 Task: Sort the list "backlog" "by title" "descending.
Action: Mouse moved to (1066, 86)
Screenshot: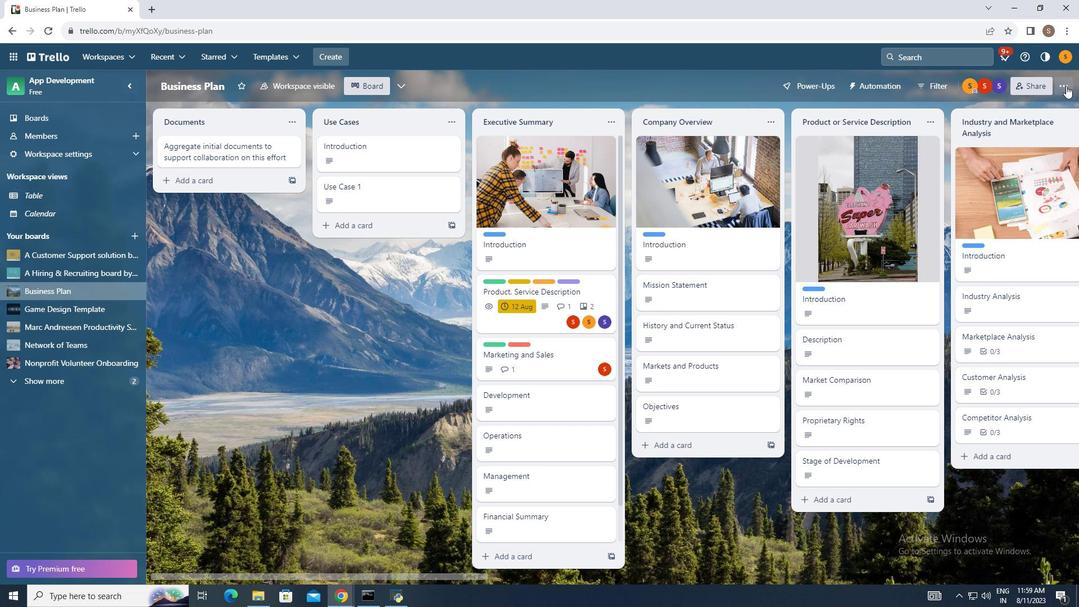 
Action: Mouse pressed left at (1066, 86)
Screenshot: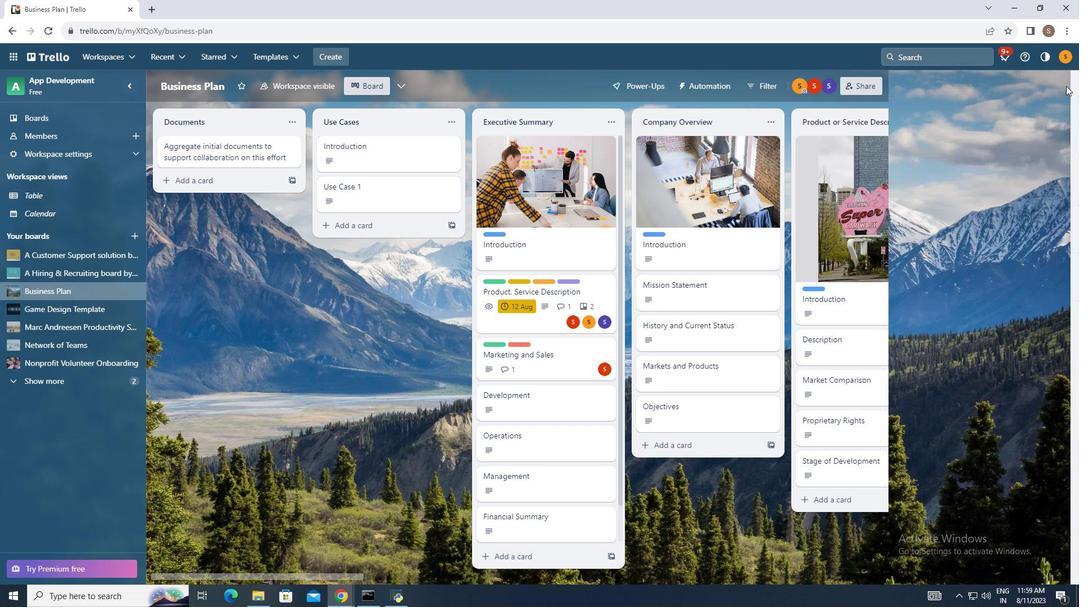
Action: Mouse moved to (985, 218)
Screenshot: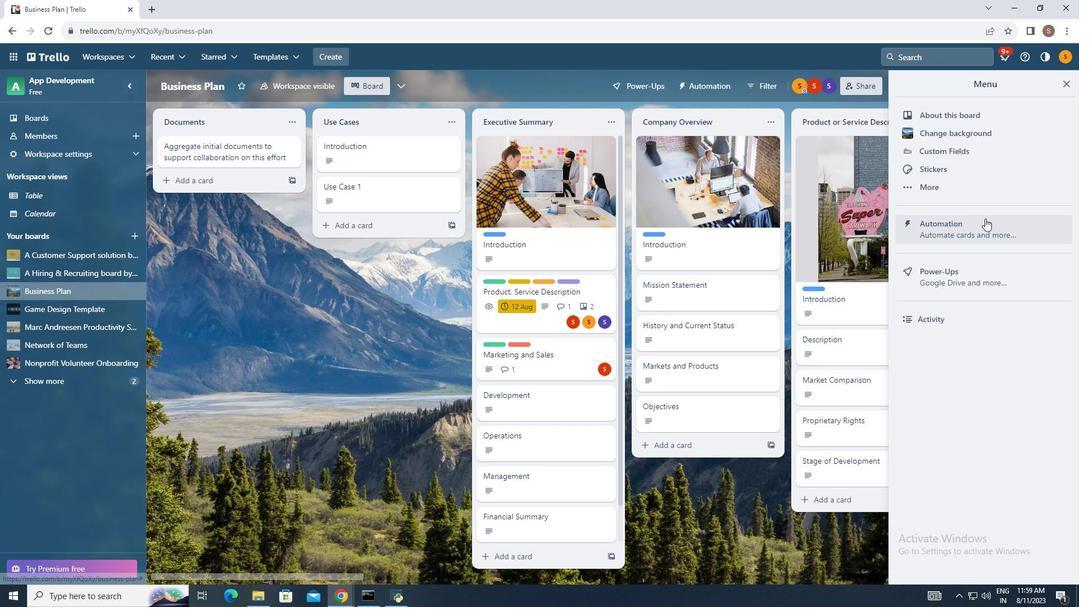
Action: Mouse pressed left at (985, 218)
Screenshot: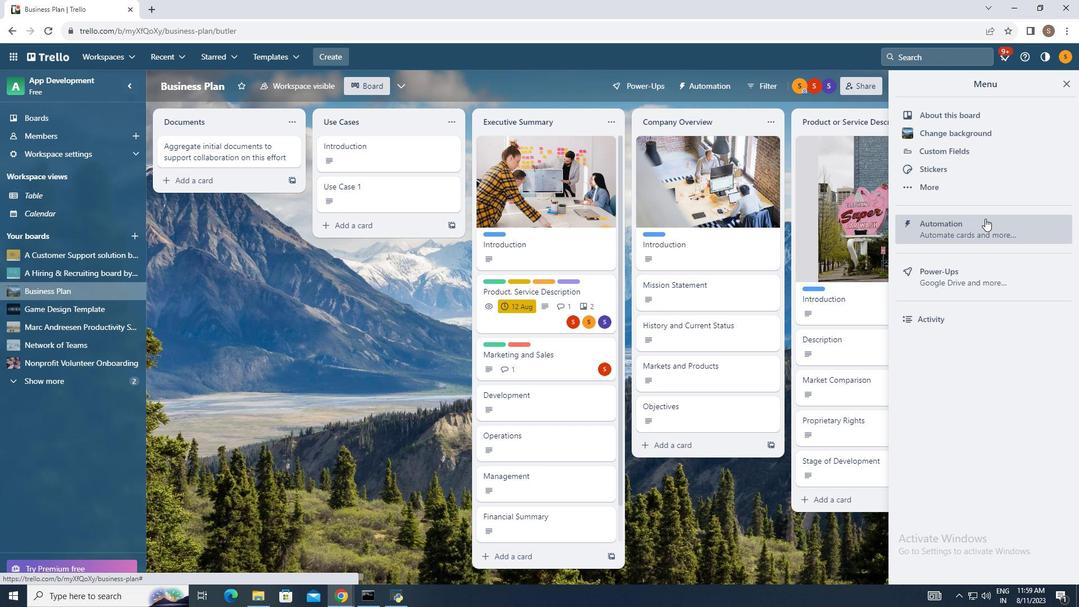 
Action: Mouse moved to (211, 269)
Screenshot: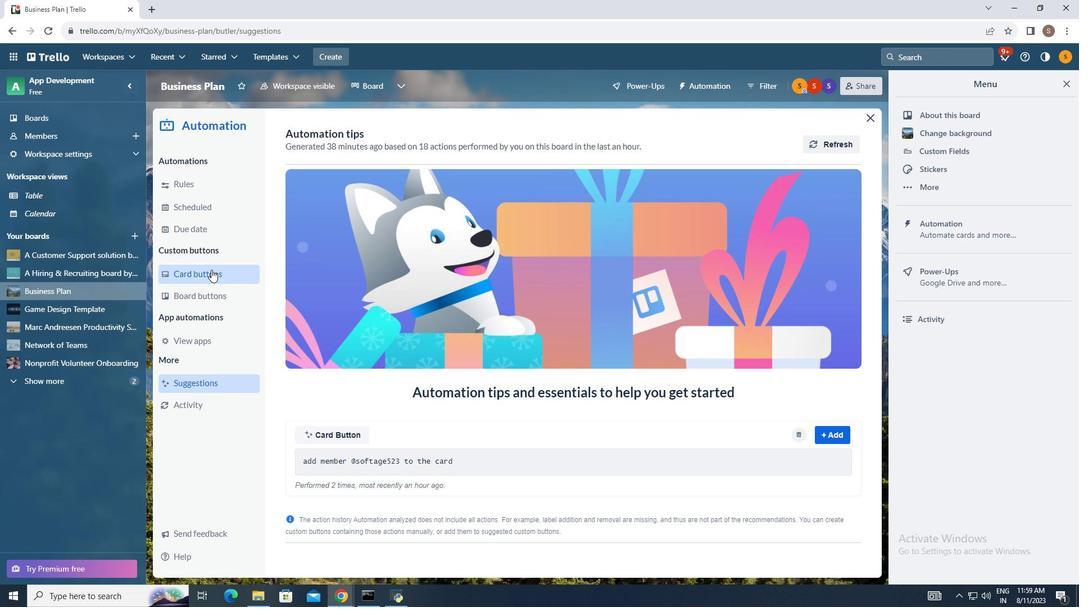 
Action: Mouse pressed left at (211, 269)
Screenshot: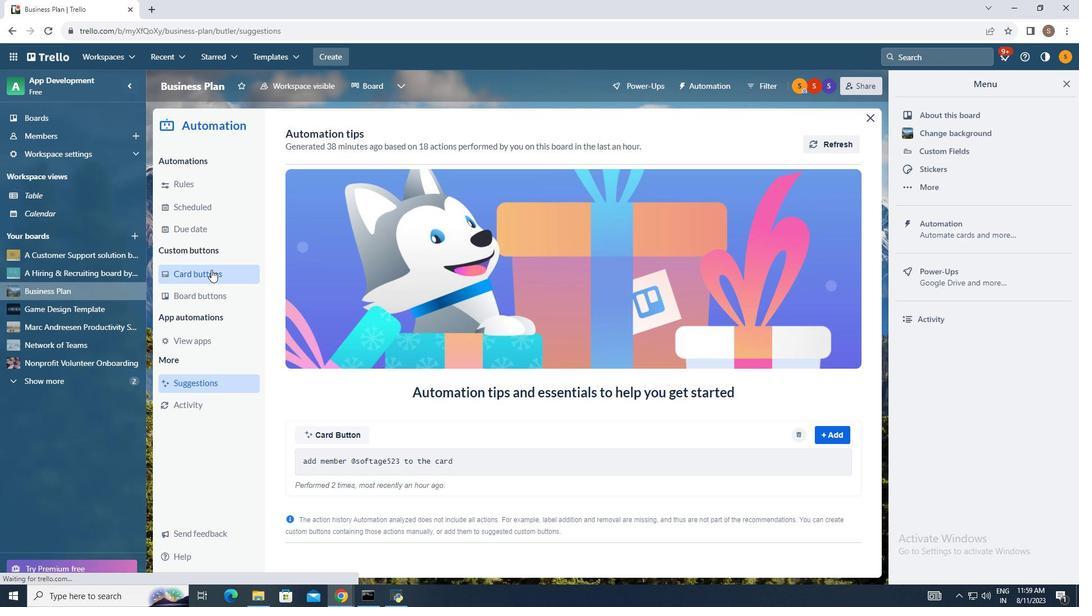 
Action: Mouse moved to (822, 130)
Screenshot: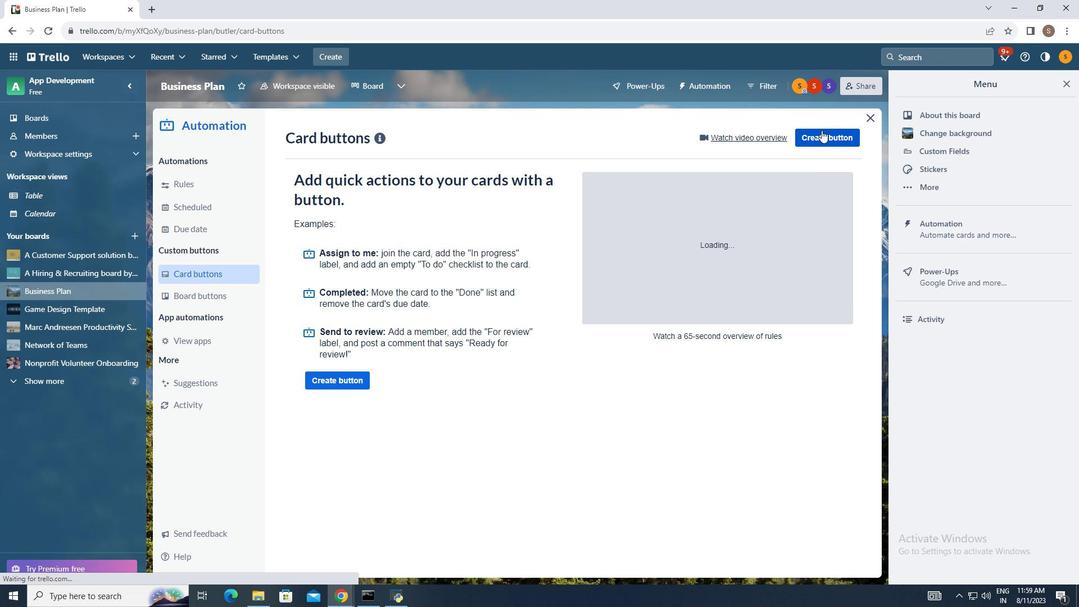 
Action: Mouse pressed left at (822, 130)
Screenshot: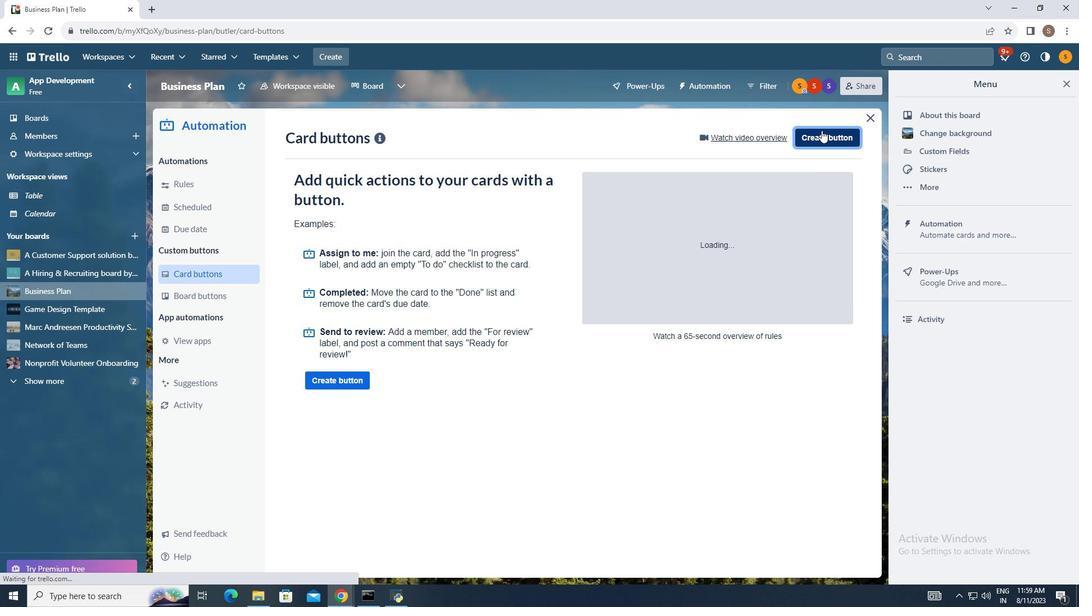 
Action: Mouse moved to (580, 291)
Screenshot: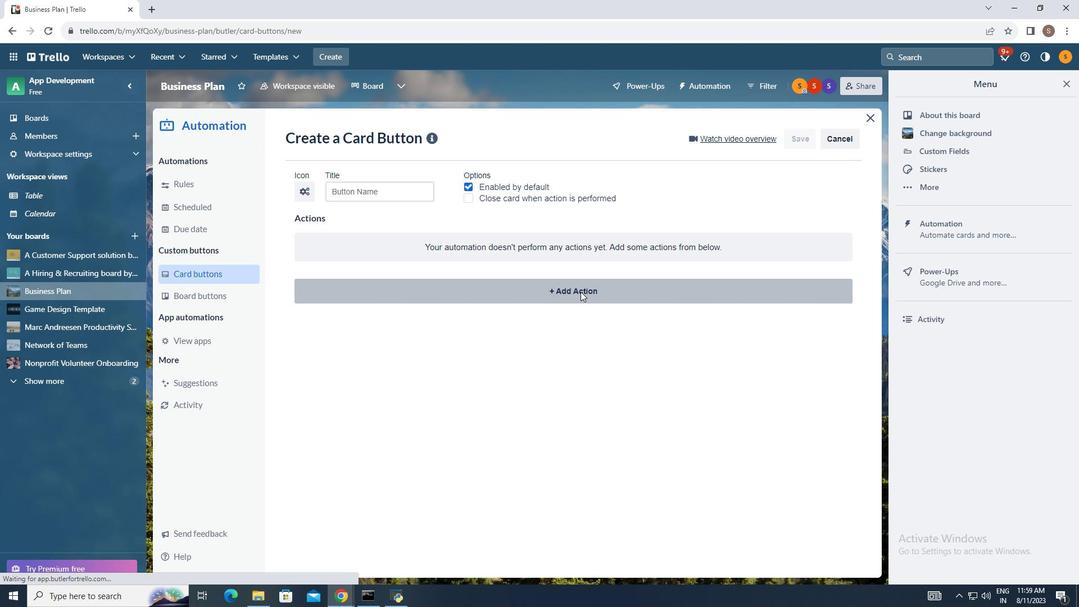 
Action: Mouse pressed left at (580, 291)
Screenshot: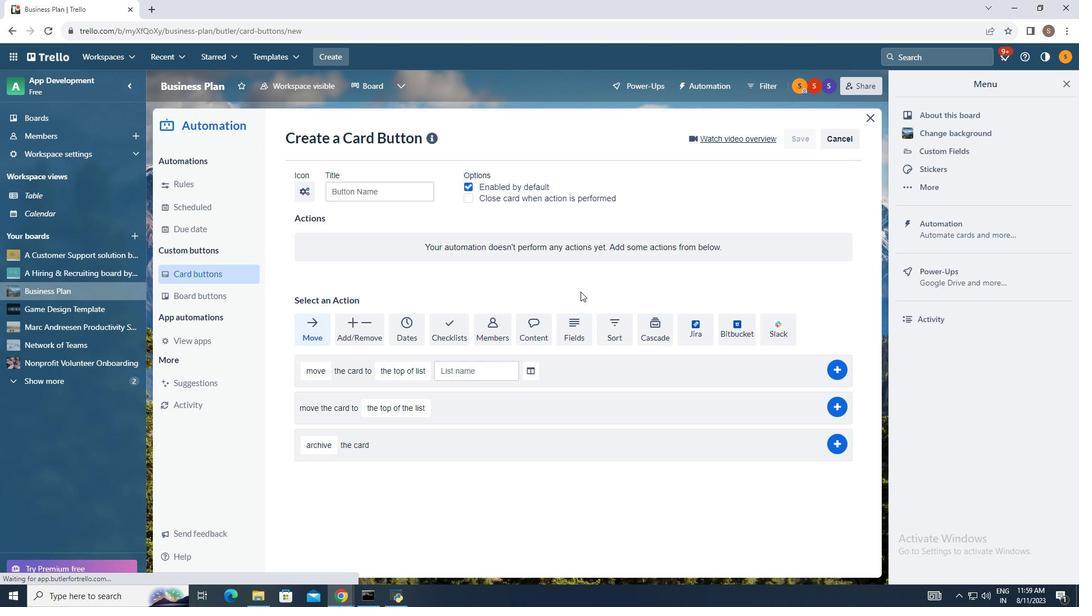 
Action: Mouse moved to (613, 320)
Screenshot: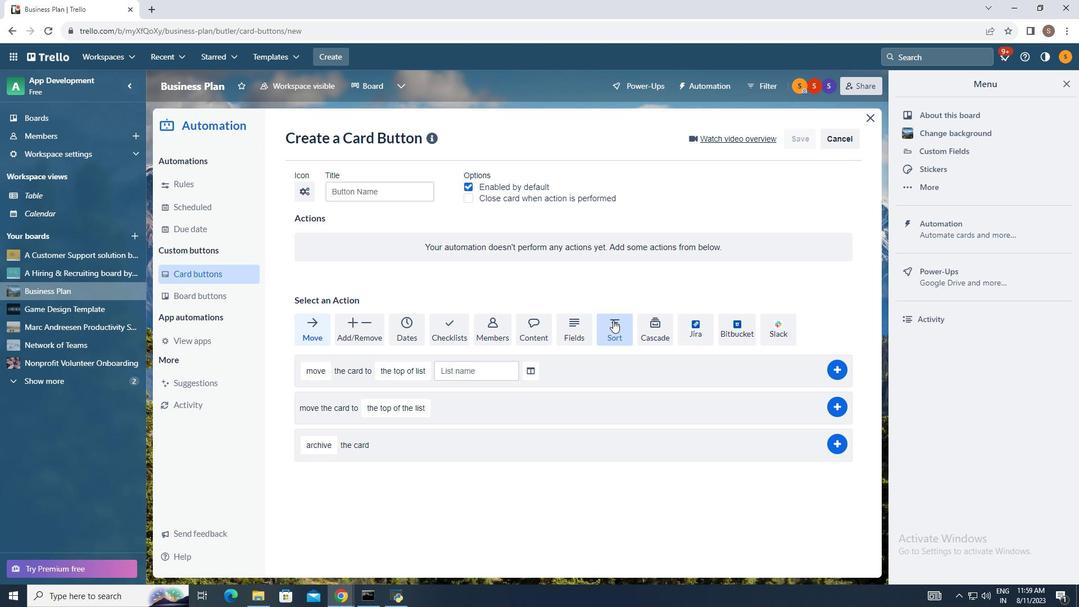 
Action: Mouse pressed left at (613, 320)
Screenshot: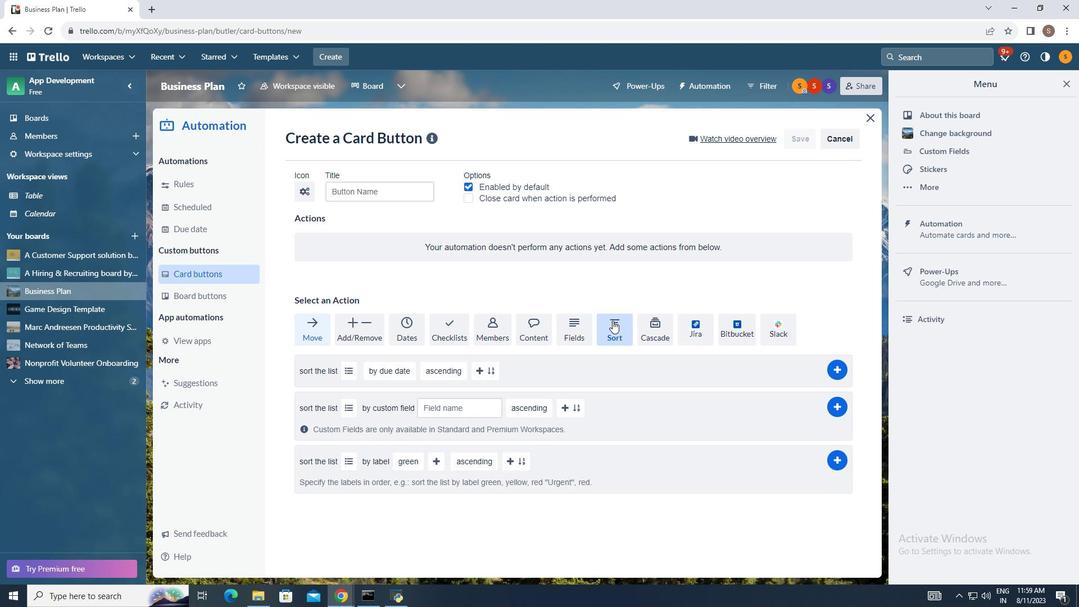 
Action: Mouse moved to (339, 373)
Screenshot: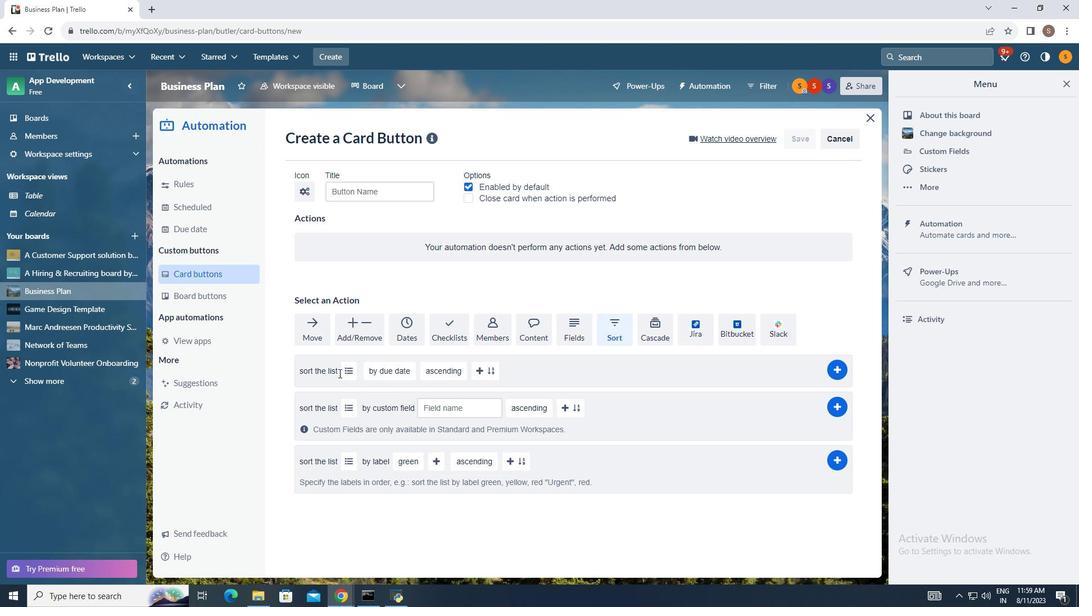 
Action: Mouse pressed left at (339, 373)
Screenshot: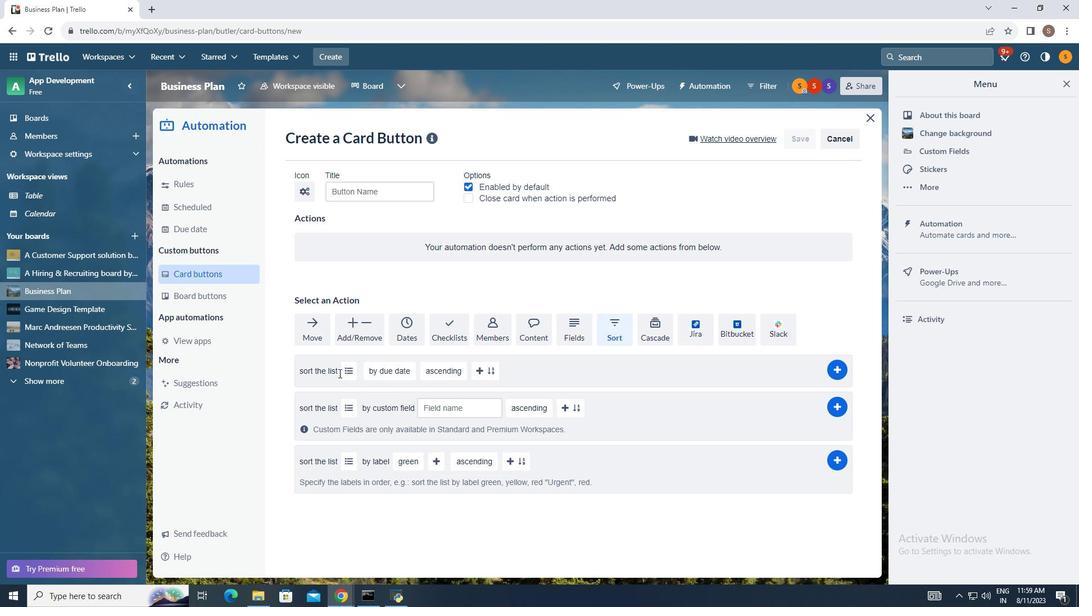 
Action: Mouse moved to (347, 372)
Screenshot: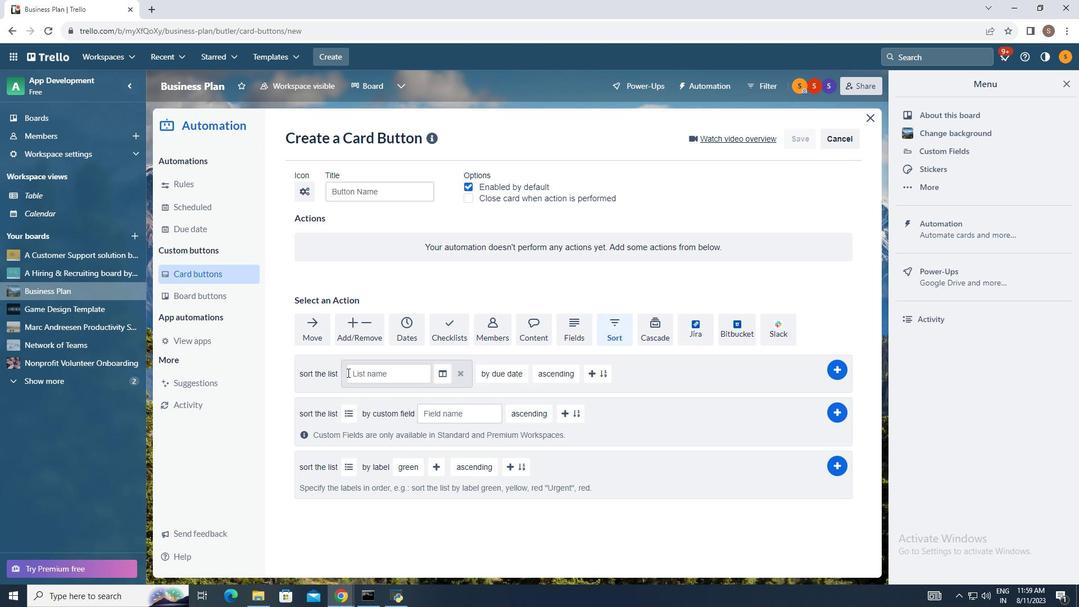
Action: Mouse pressed left at (347, 372)
Screenshot: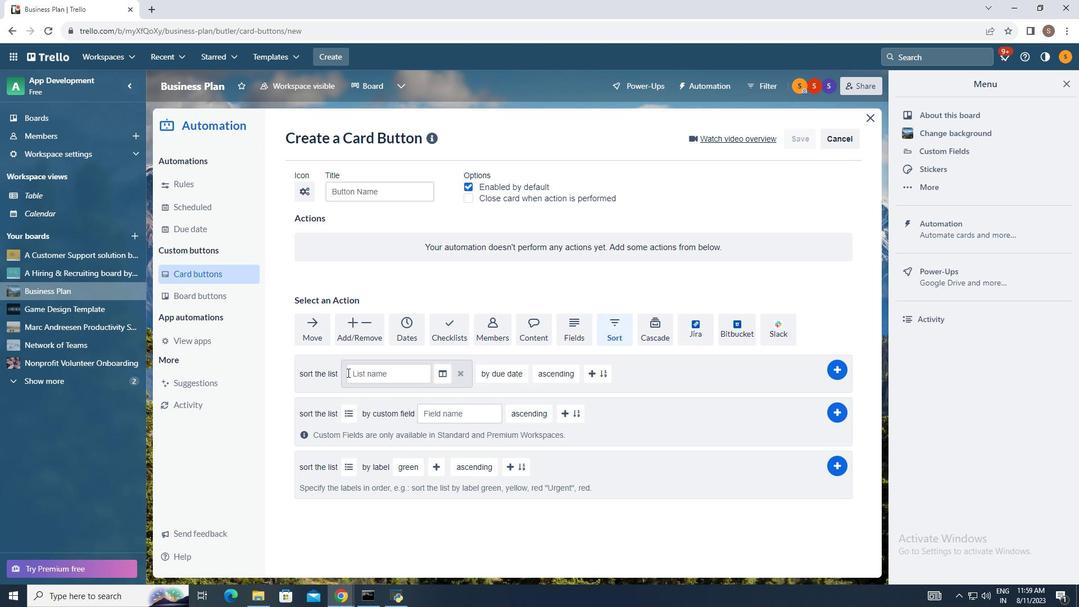 
Action: Mouse moved to (377, 372)
Screenshot: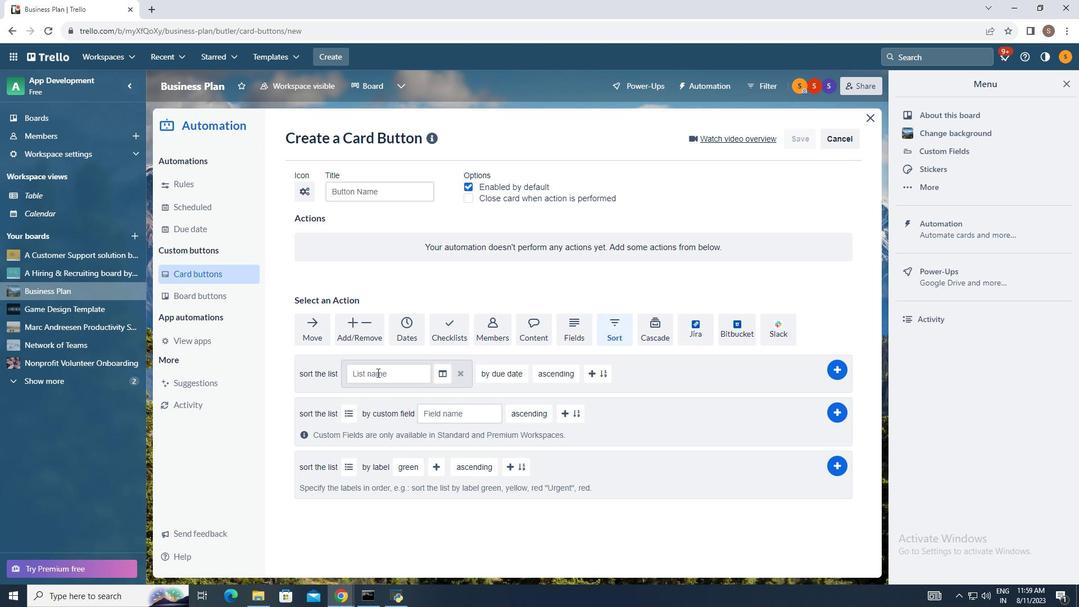 
Action: Mouse pressed left at (377, 372)
Screenshot: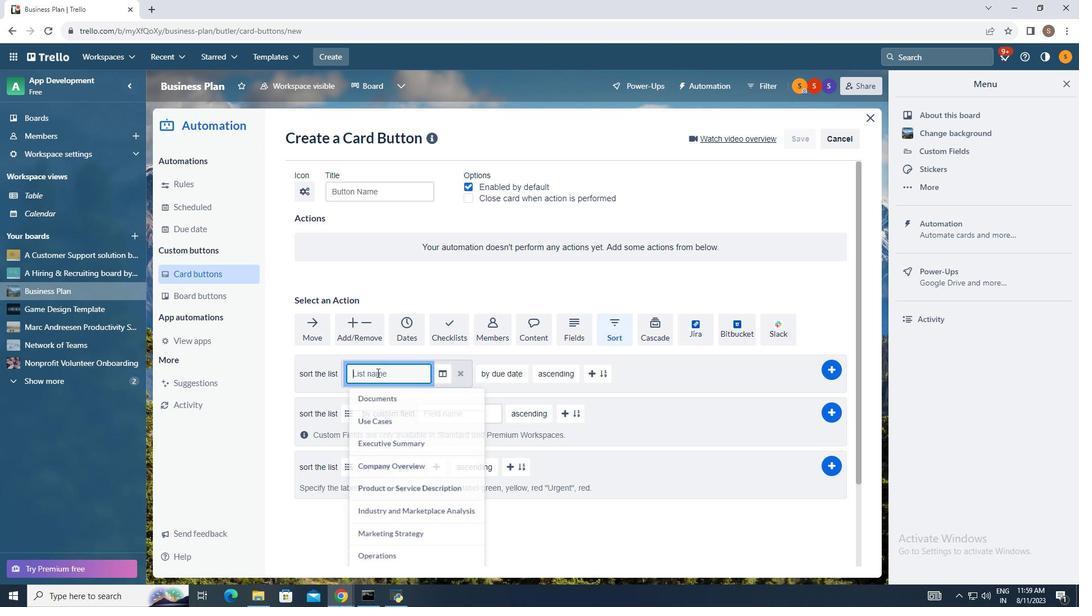 
Action: Key pressed backlog
Screenshot: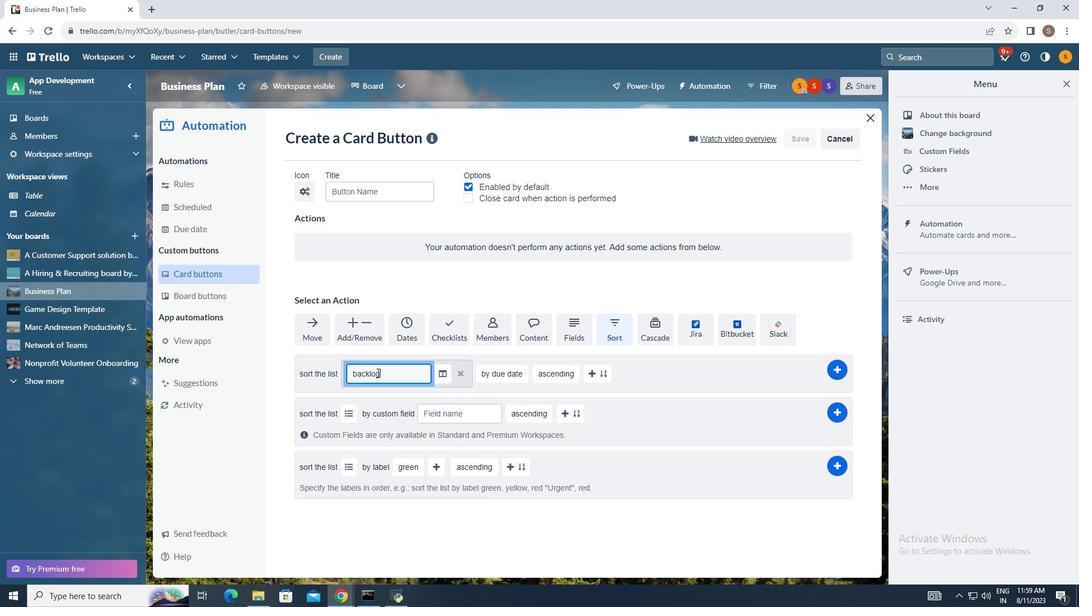 
Action: Mouse moved to (492, 373)
Screenshot: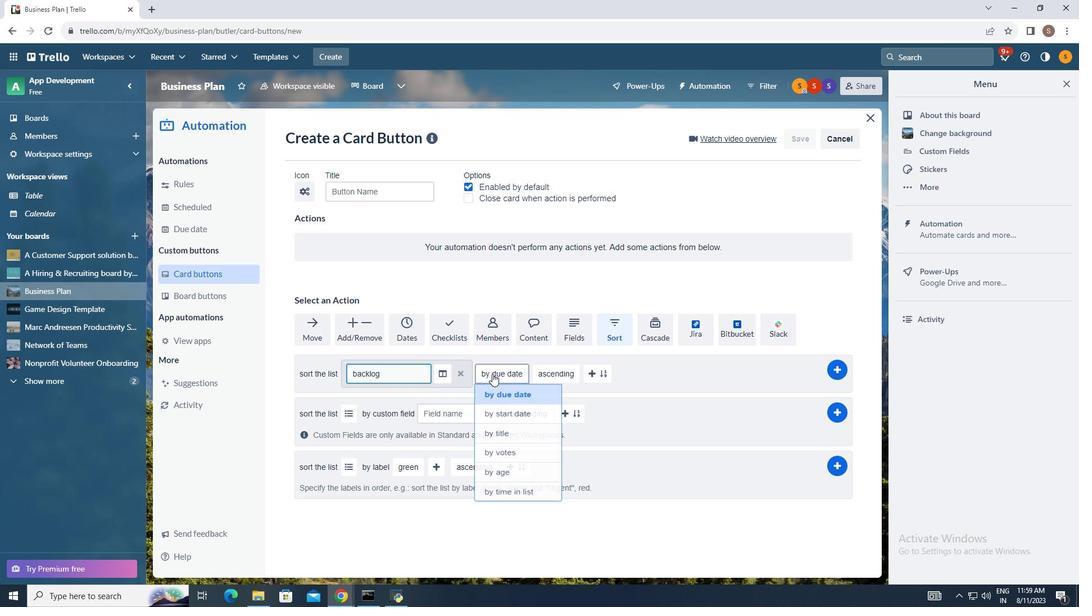 
Action: Mouse pressed left at (492, 373)
Screenshot: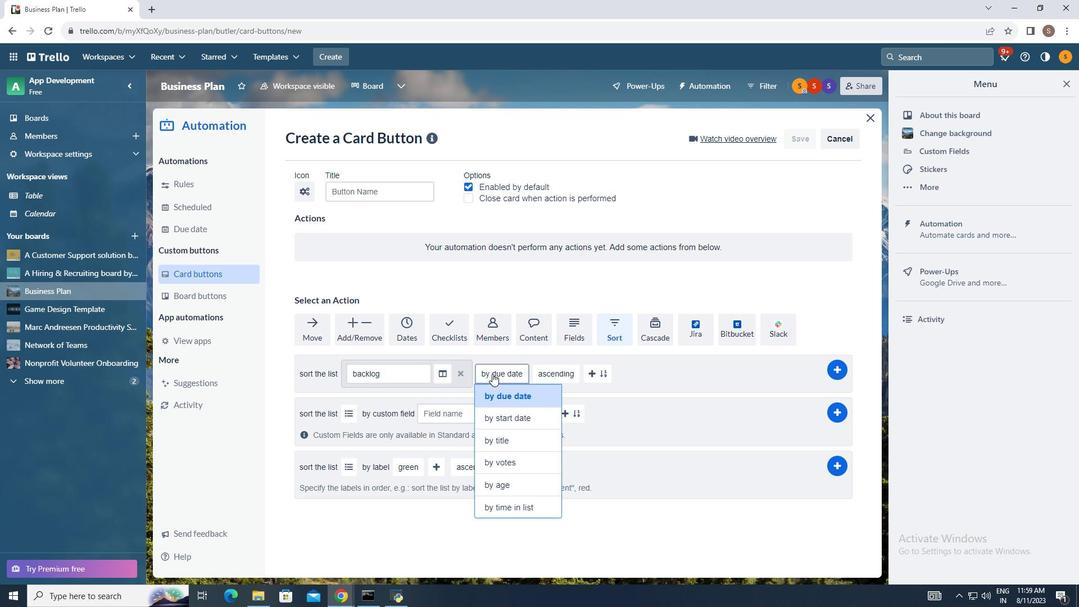 
Action: Mouse moved to (510, 435)
Screenshot: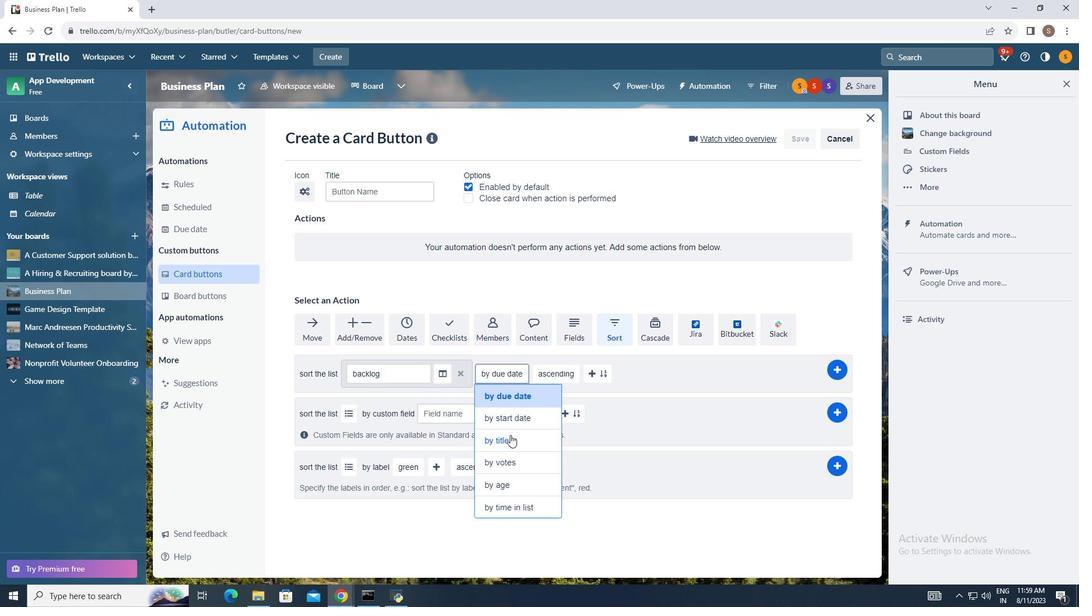 
Action: Mouse pressed left at (510, 435)
Screenshot: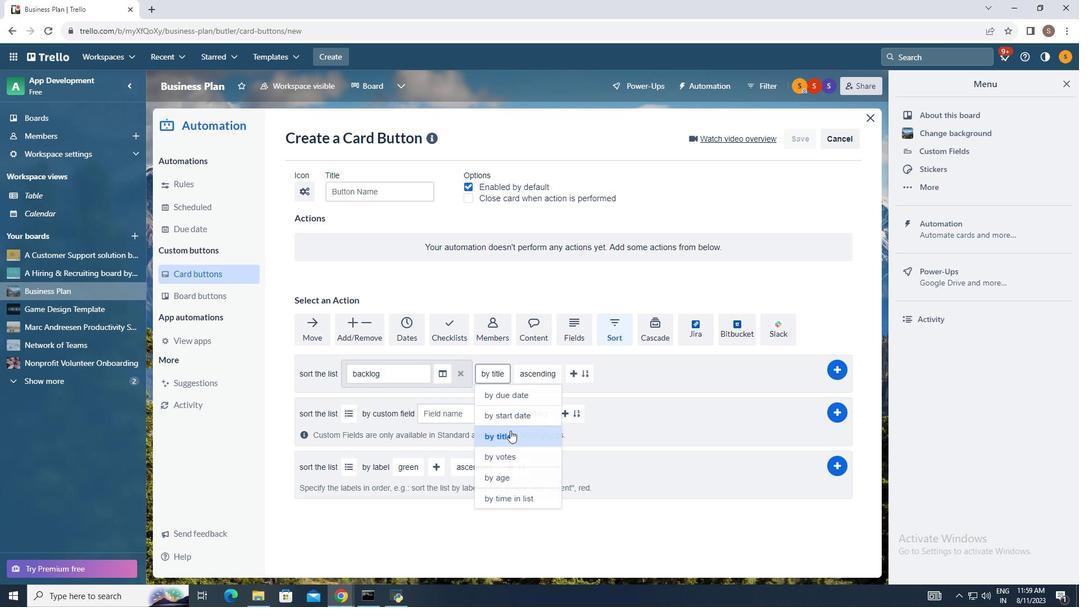 
Action: Mouse moved to (535, 373)
Screenshot: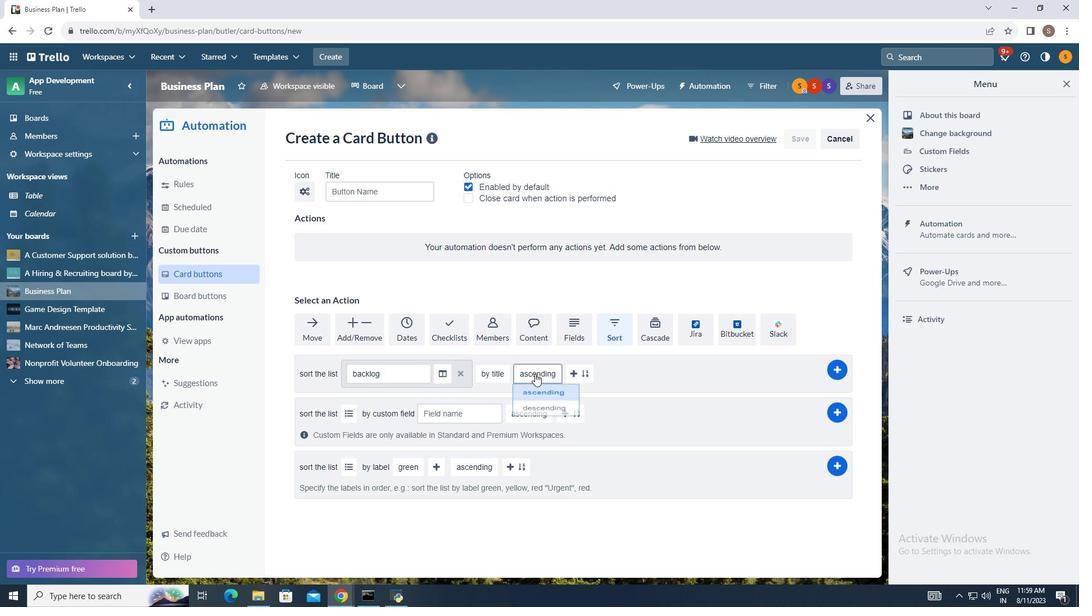 
Action: Mouse pressed left at (535, 373)
Screenshot: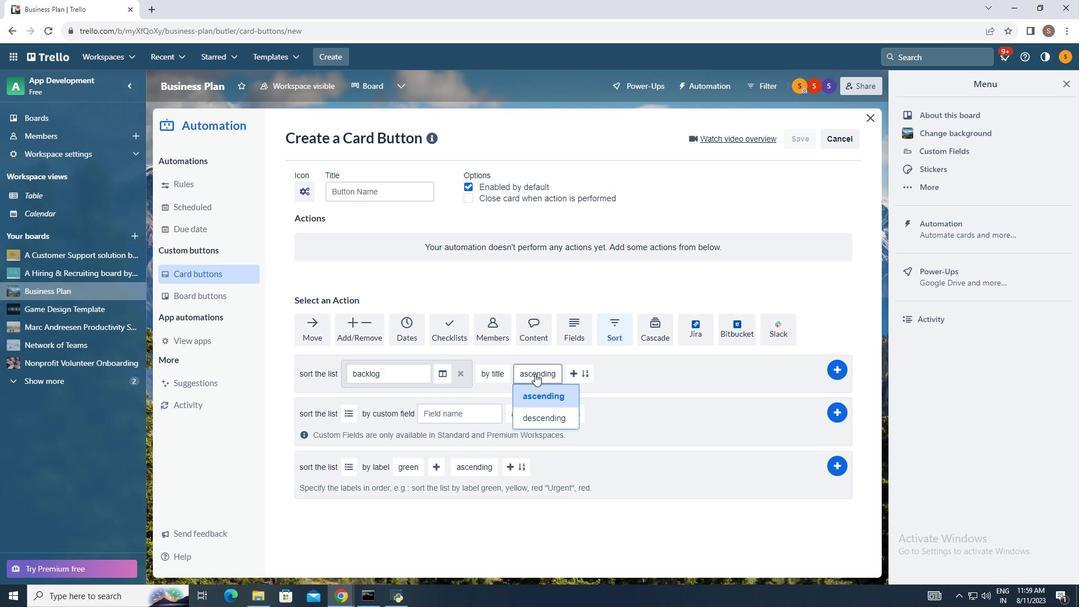 
Action: Mouse moved to (539, 414)
Screenshot: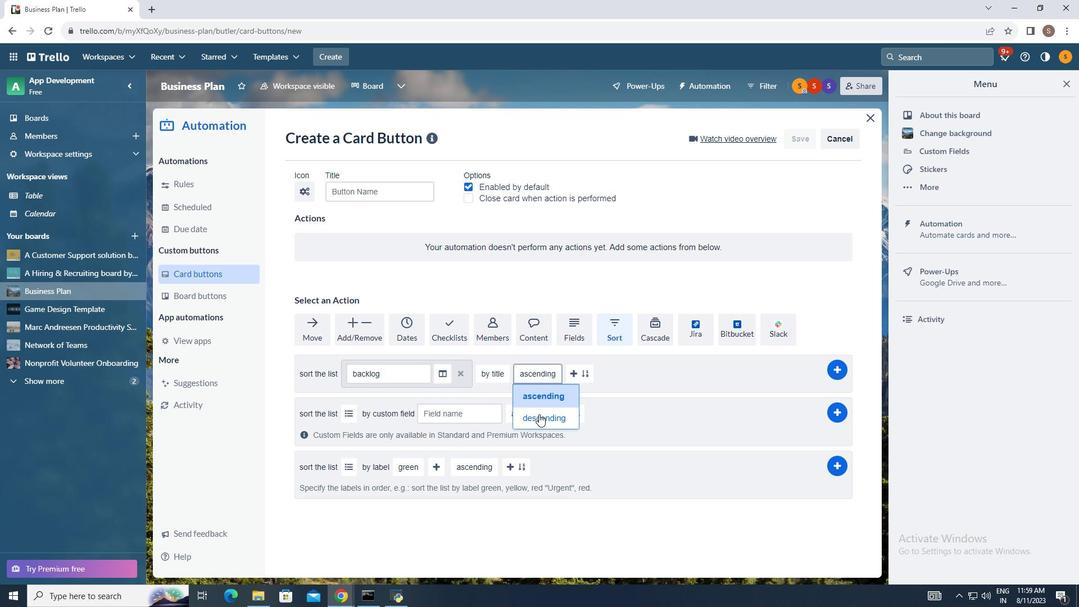 
Action: Mouse pressed left at (539, 414)
Screenshot: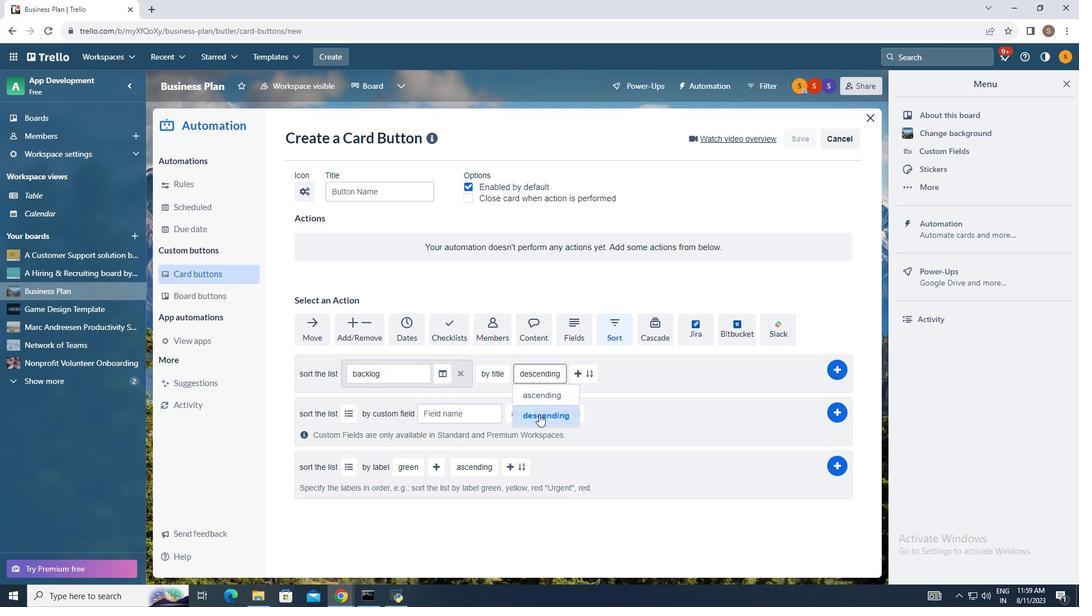 
Action: Mouse moved to (832, 370)
Screenshot: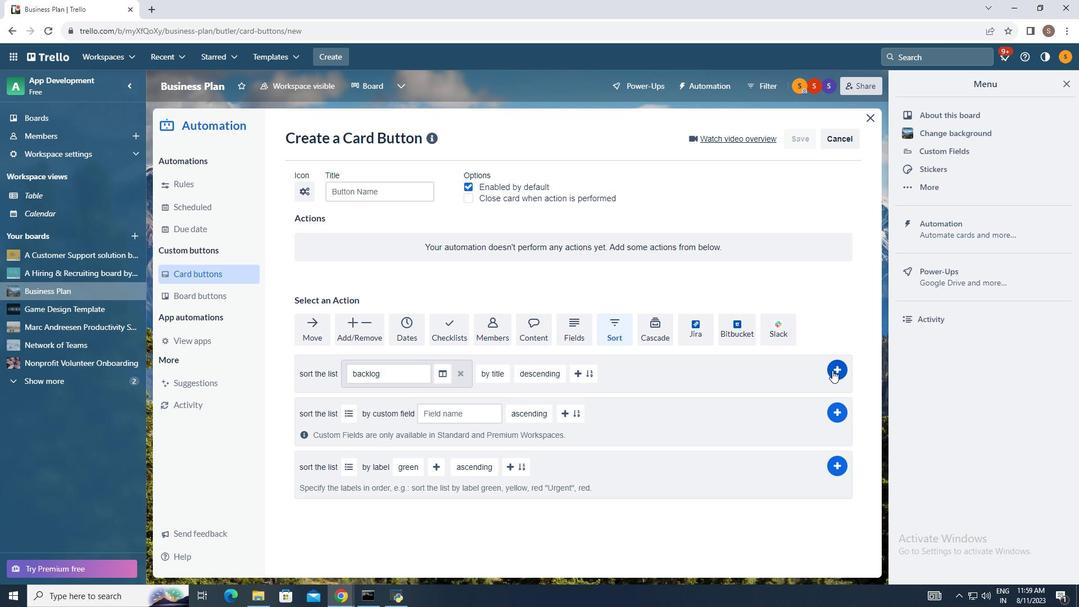 
Action: Mouse pressed left at (832, 370)
Screenshot: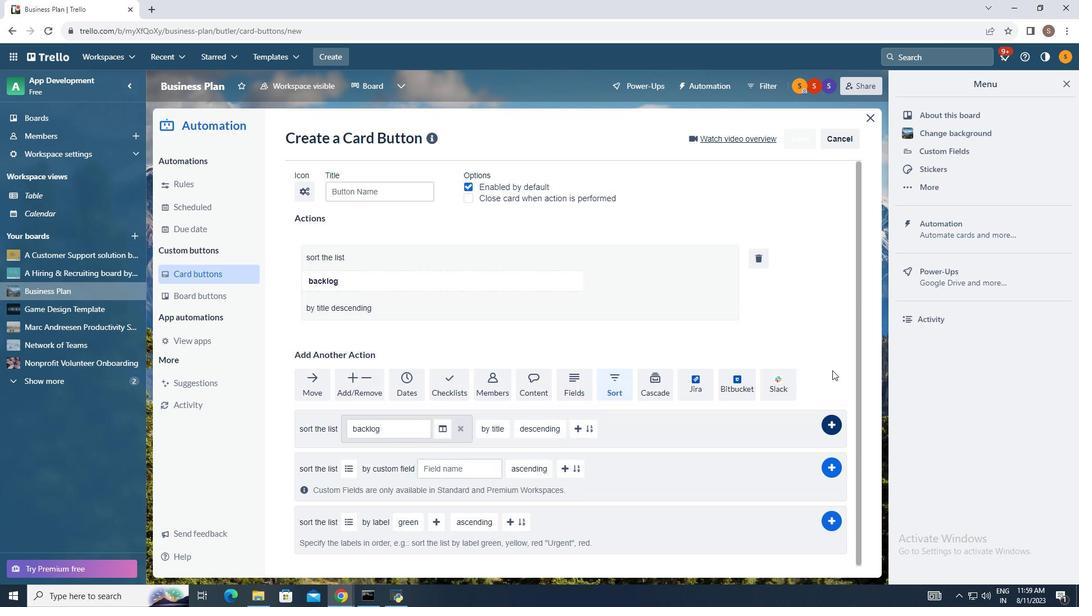 
Action: Mouse moved to (871, 355)
Screenshot: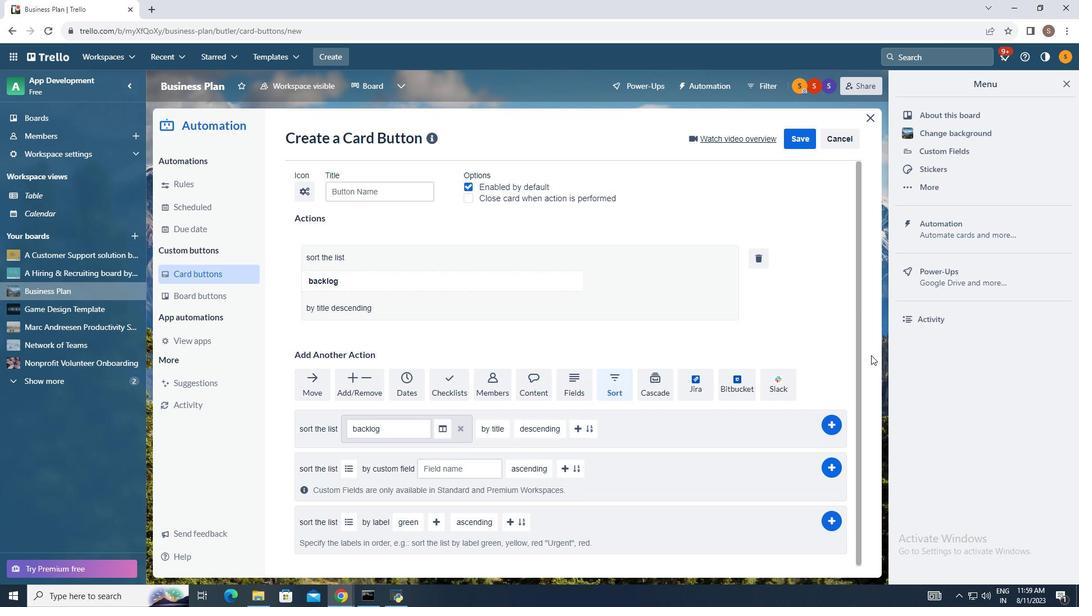 
